 Task: Create List Workplace Policies in Board Corporate Social Responsibility Campaigns to Workspace Financial Planning and Analysis. Create List Workplace Safety in Board Voice of Customer Analysis to Workspace Financial Planning and Analysis. Create List Occupational Health in Board Customer Feedback Management and Action Planning to Workspace Financial Planning and Analysis
Action: Mouse moved to (492, 117)
Screenshot: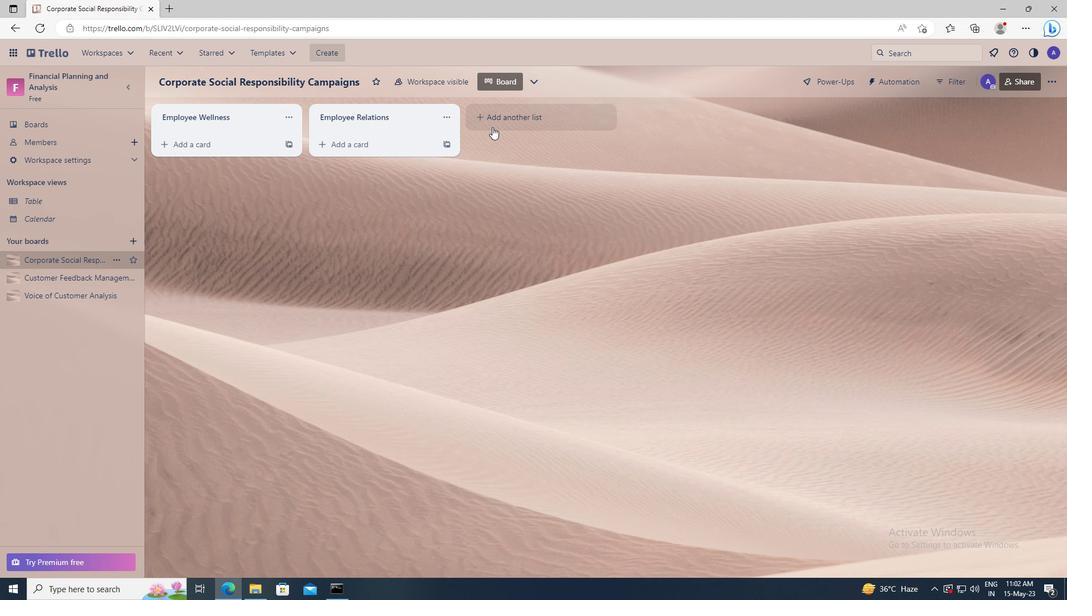 
Action: Mouse pressed left at (492, 117)
Screenshot: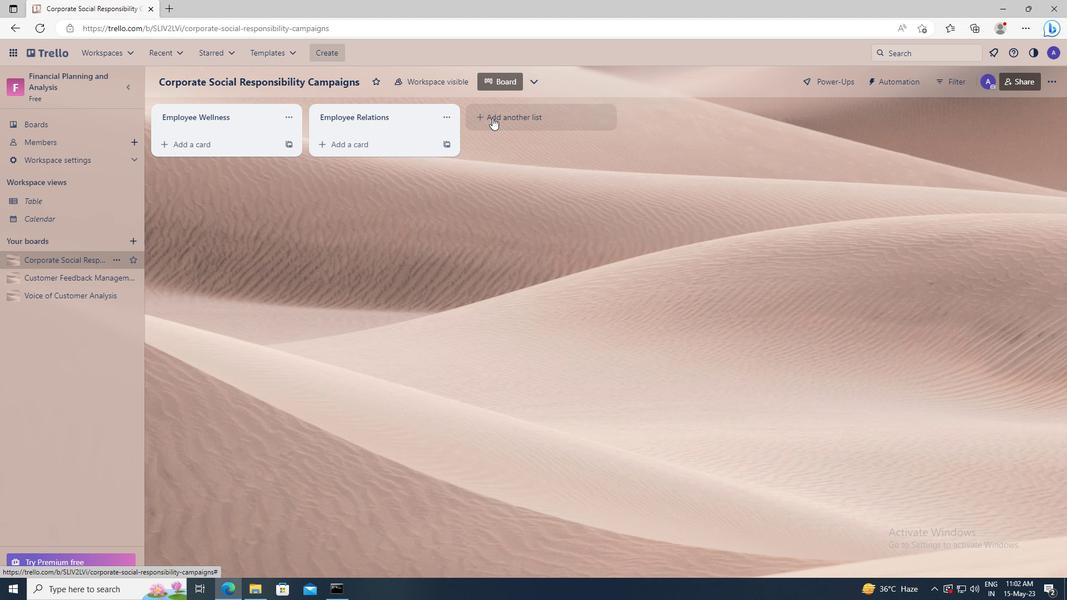 
Action: Key pressed <Key.shift>WORKPLACE<Key.space><Key.shift>POLICIES
Screenshot: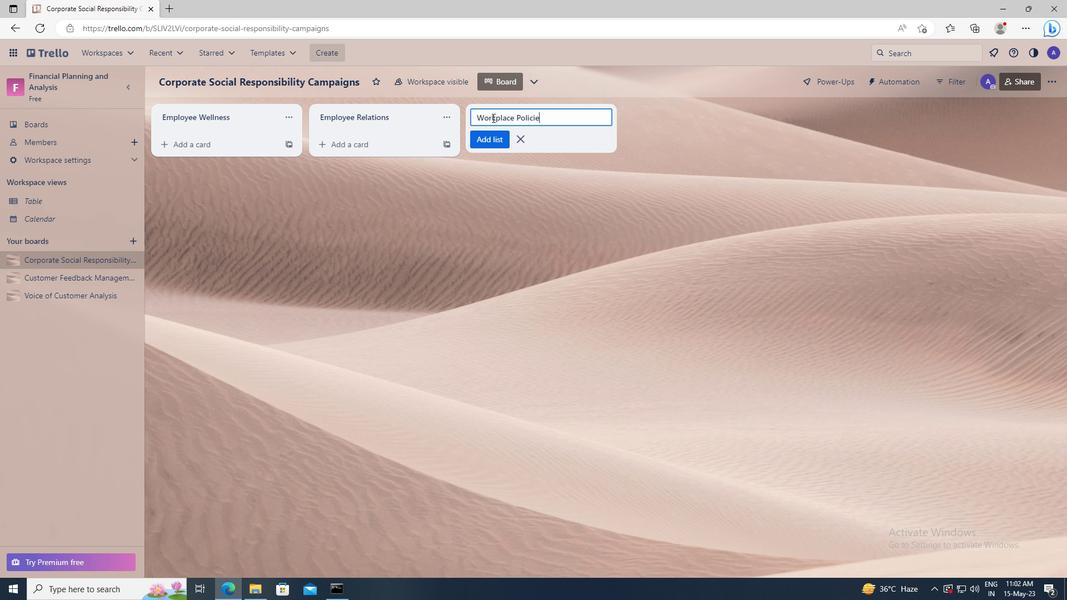 
Action: Mouse moved to (492, 140)
Screenshot: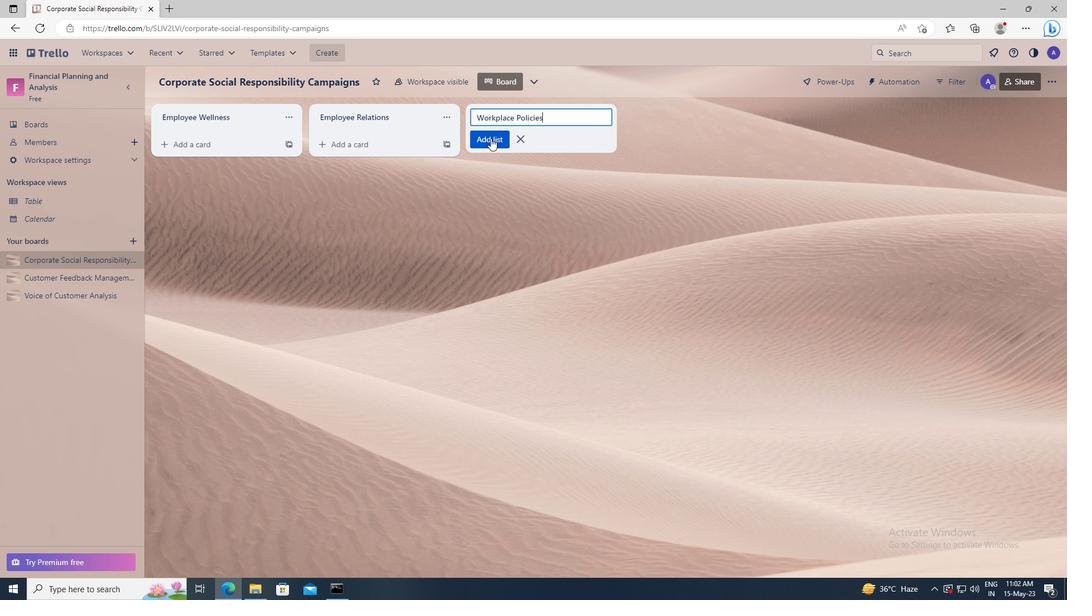 
Action: Mouse pressed left at (492, 140)
Screenshot: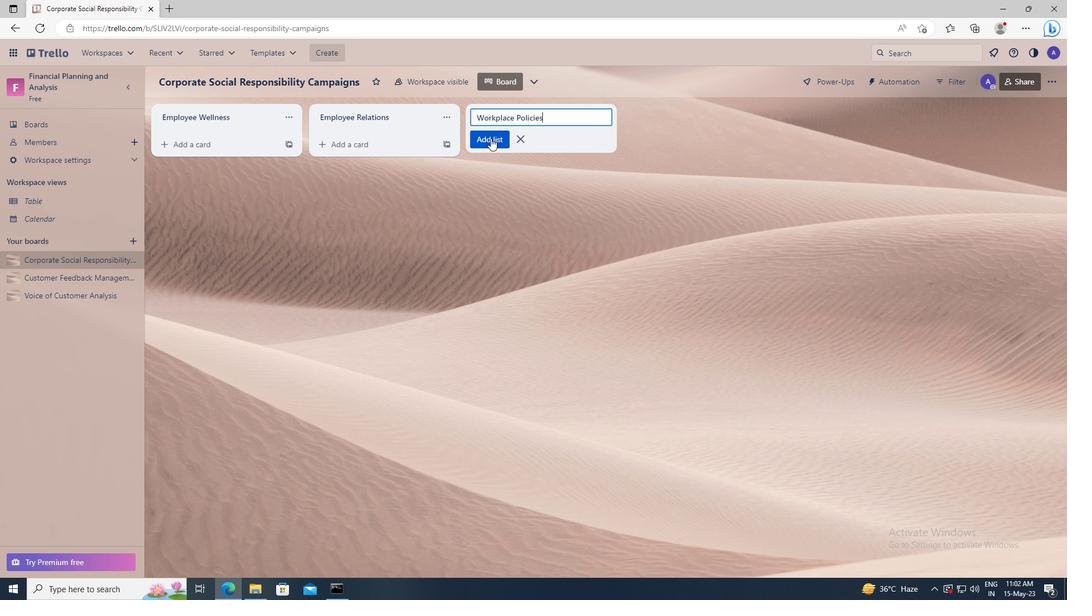 
Action: Mouse moved to (78, 293)
Screenshot: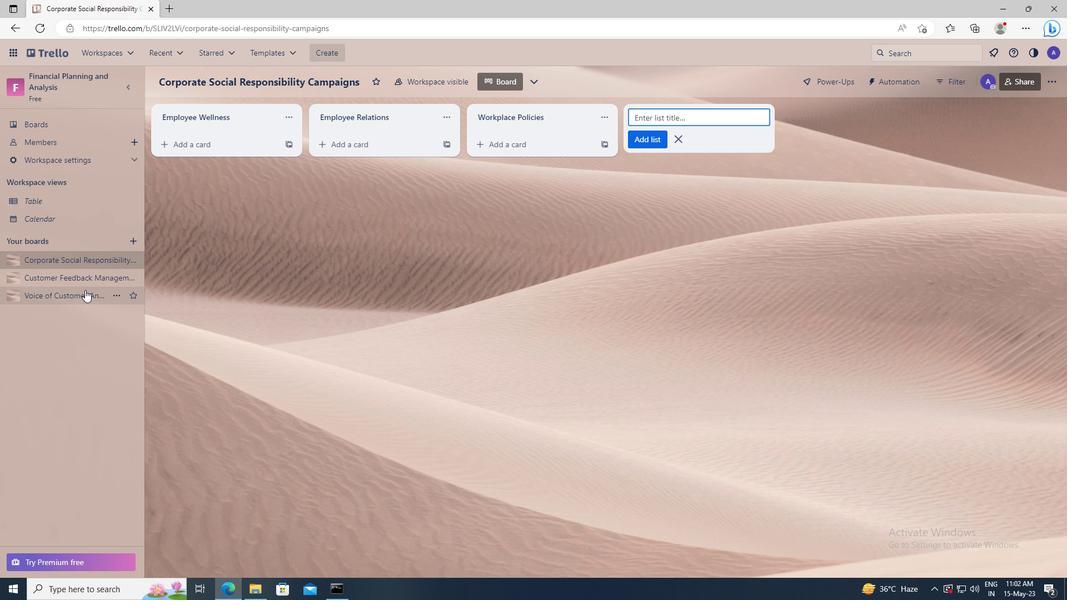 
Action: Mouse pressed left at (78, 293)
Screenshot: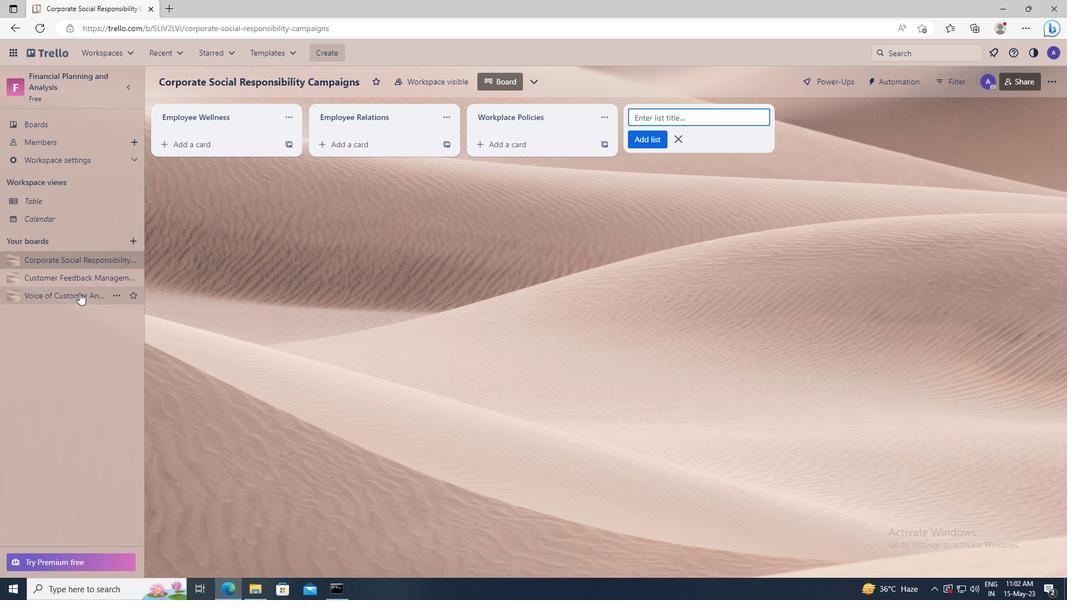 
Action: Mouse moved to (488, 116)
Screenshot: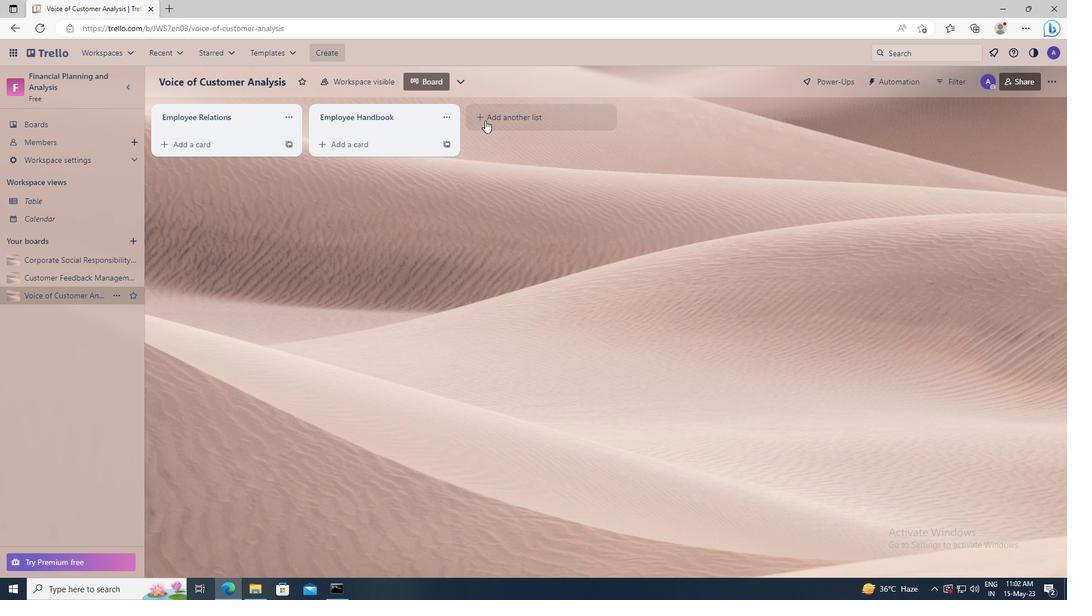 
Action: Mouse pressed left at (488, 116)
Screenshot: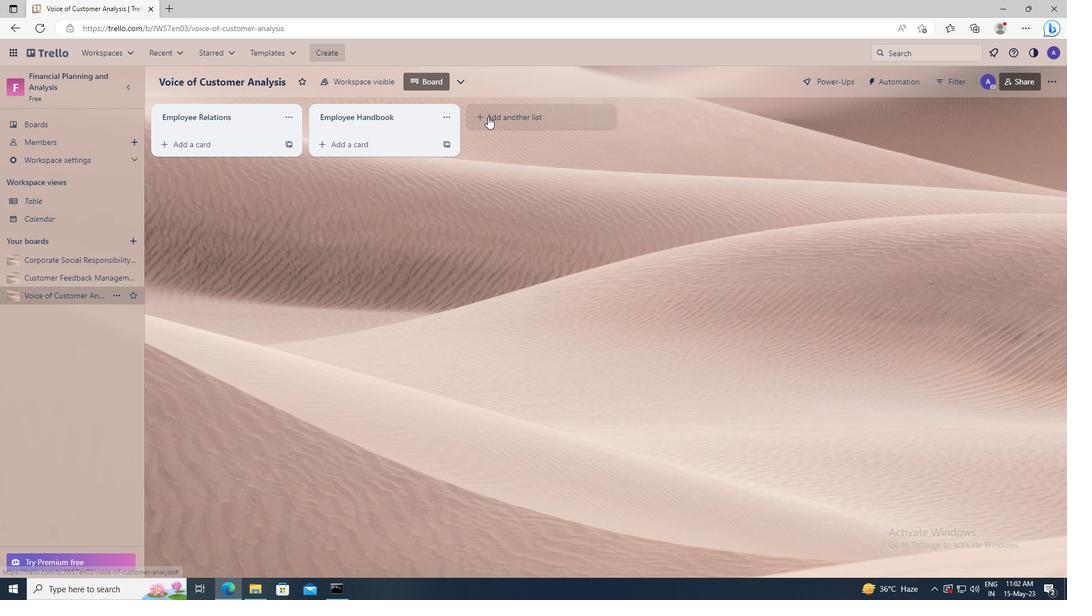 
Action: Key pressed <Key.shift>WORKPA<Key.backspace>LACE<Key.space><Key.shift>SAFETY
Screenshot: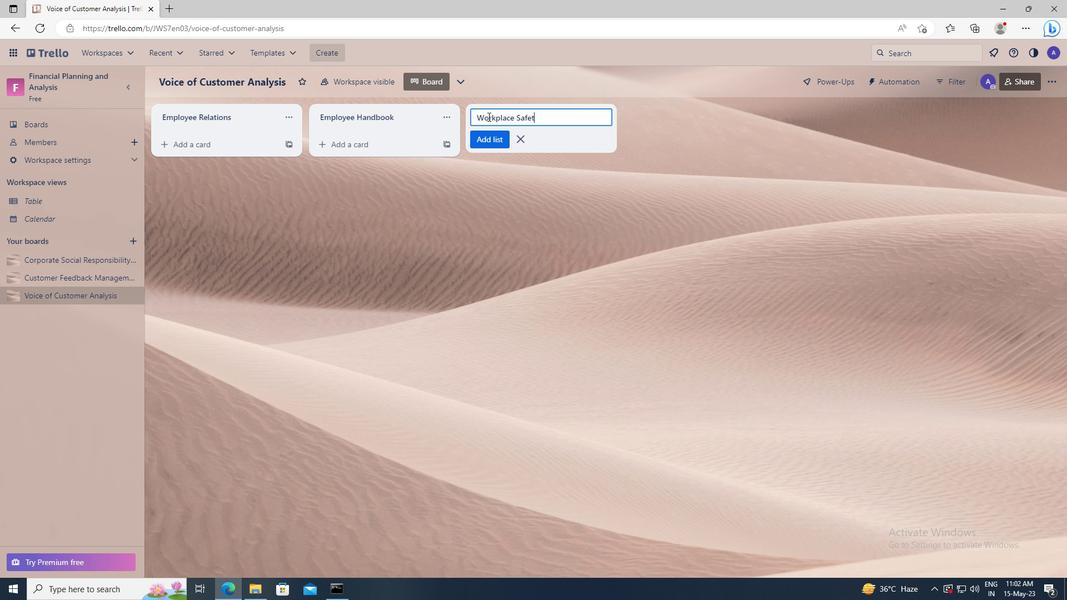 
Action: Mouse moved to (491, 140)
Screenshot: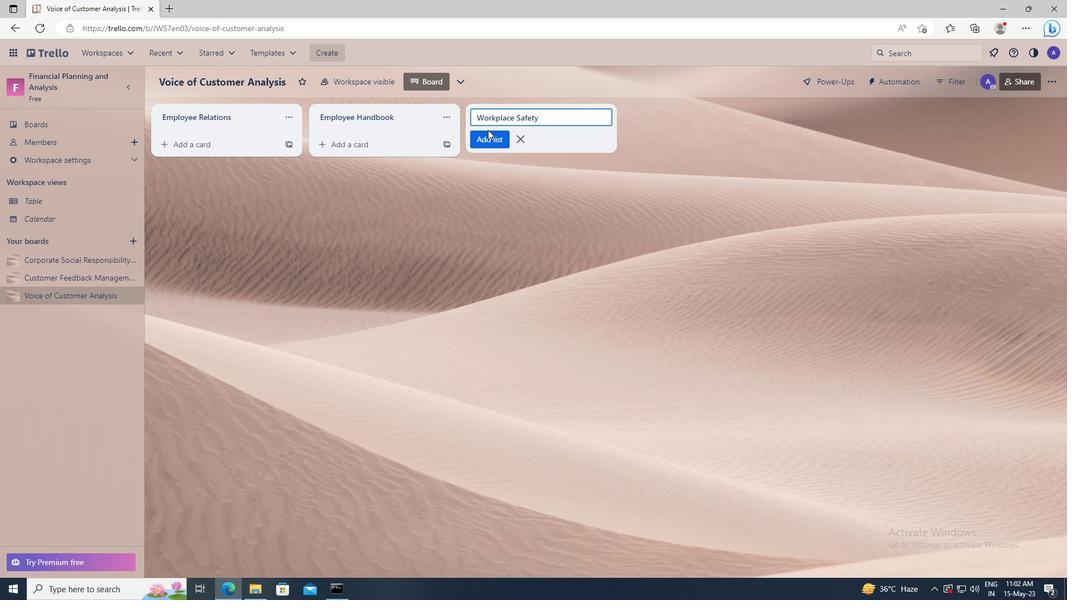 
Action: Mouse pressed left at (491, 140)
Screenshot: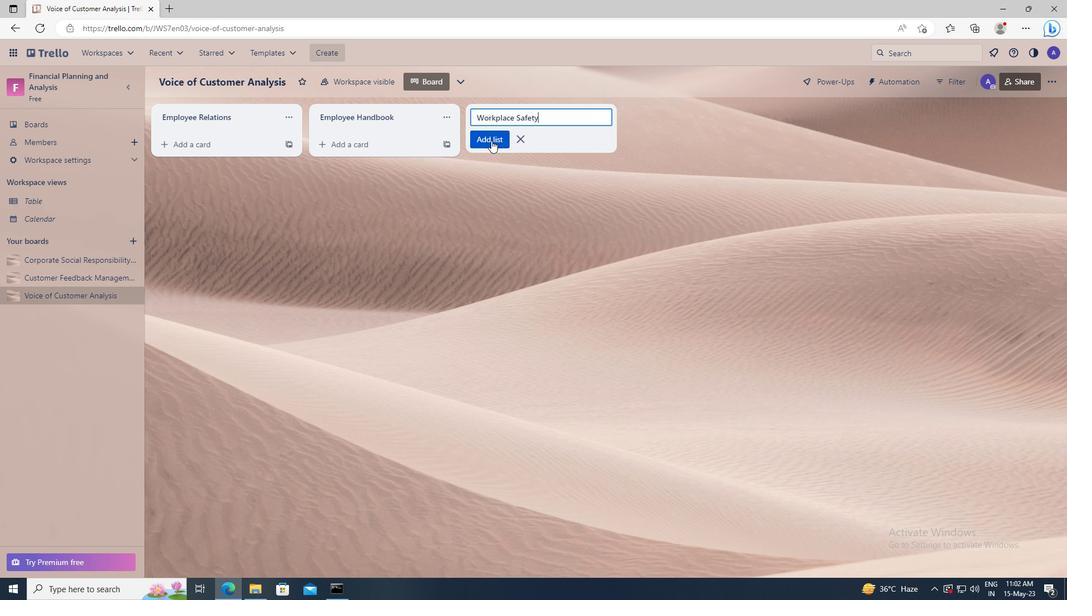 
Action: Mouse moved to (86, 273)
Screenshot: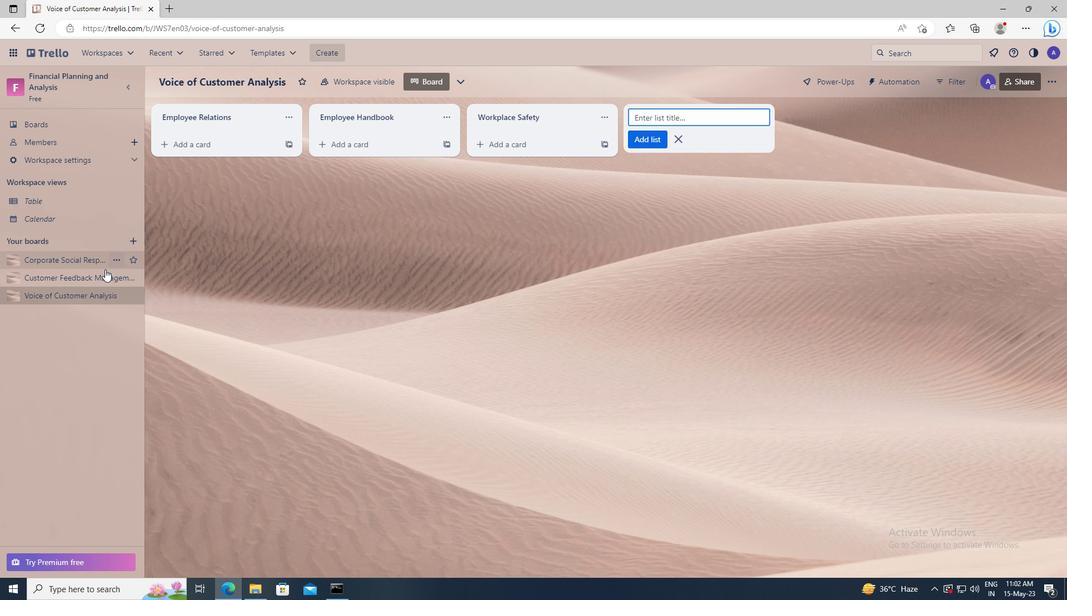 
Action: Mouse pressed left at (86, 273)
Screenshot: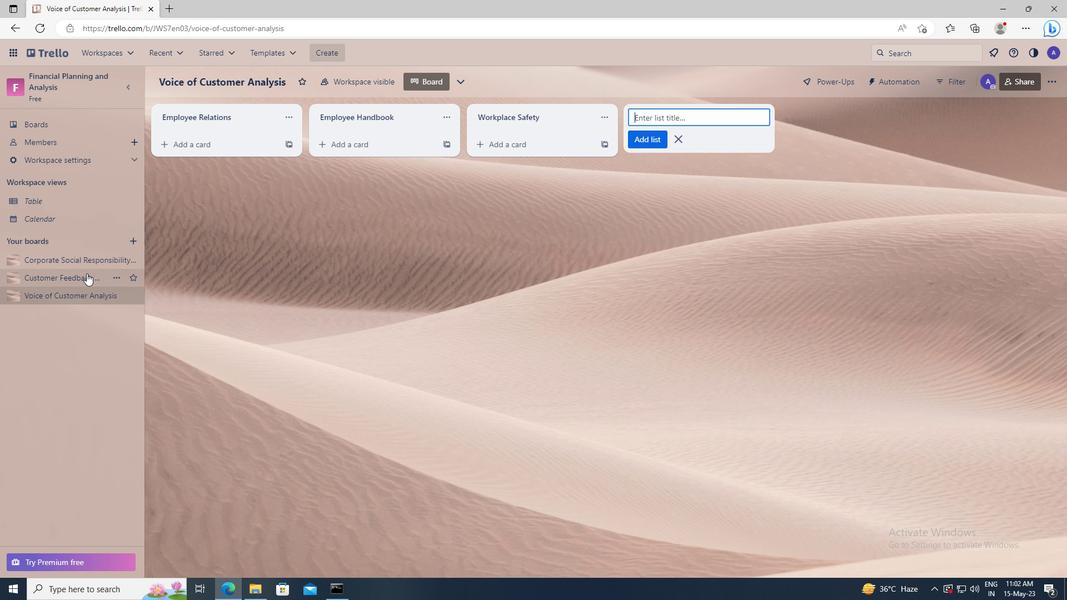 
Action: Mouse moved to (493, 117)
Screenshot: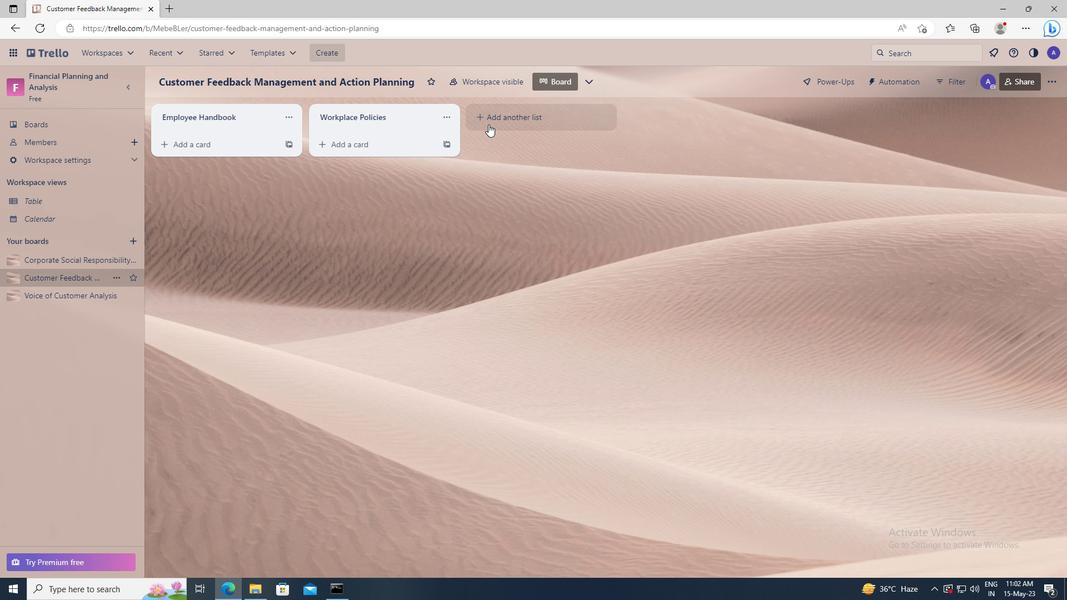 
Action: Mouse pressed left at (493, 117)
Screenshot: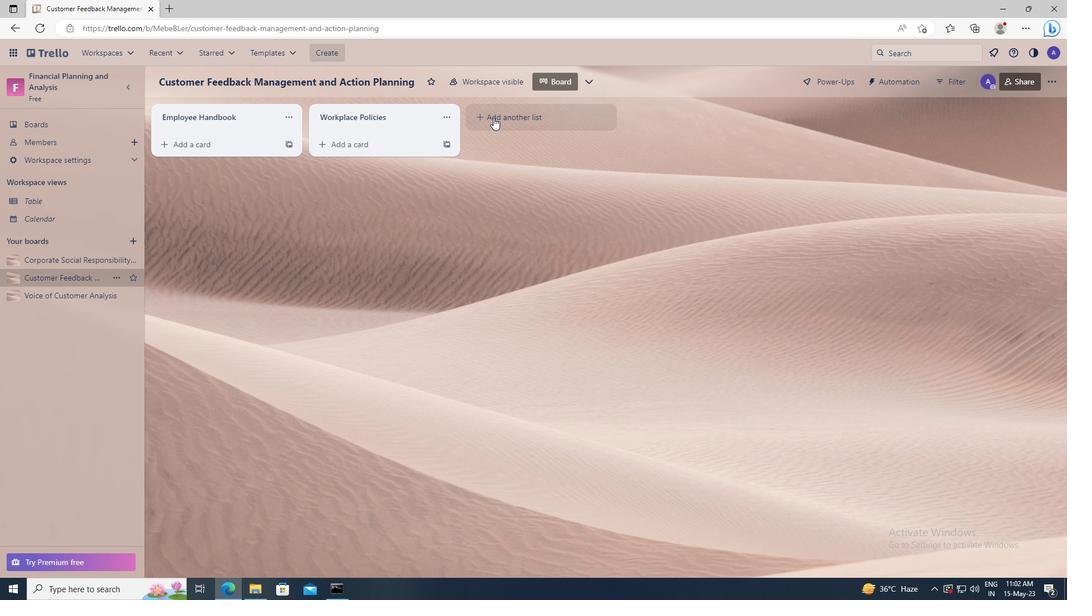 
Action: Key pressed <Key.shift>OCCUPATIONAL<Key.space><Key.shift>HEALTH
Screenshot: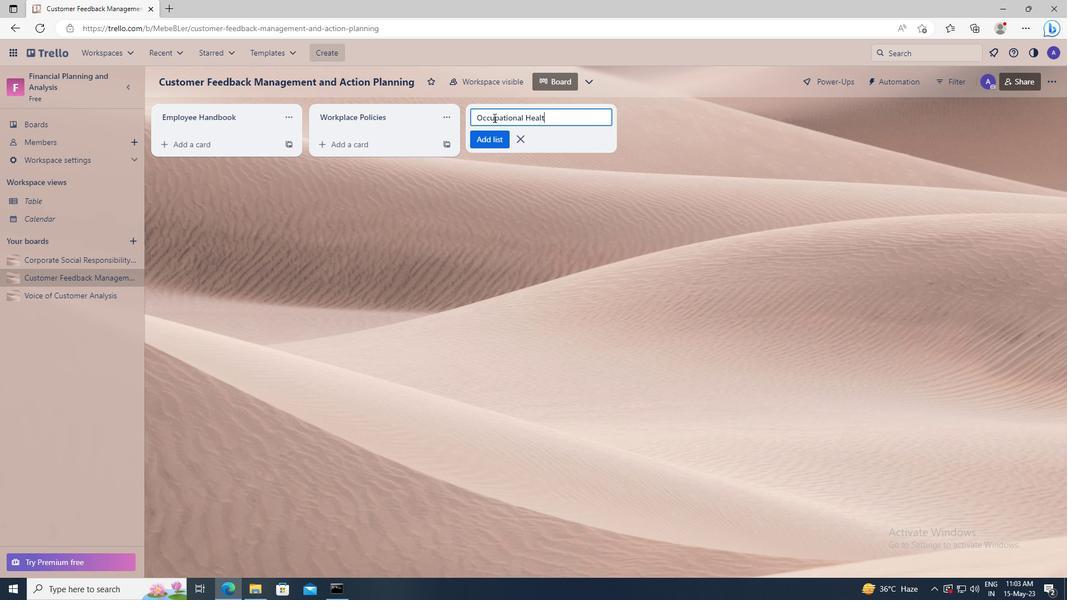 
Action: Mouse moved to (497, 140)
Screenshot: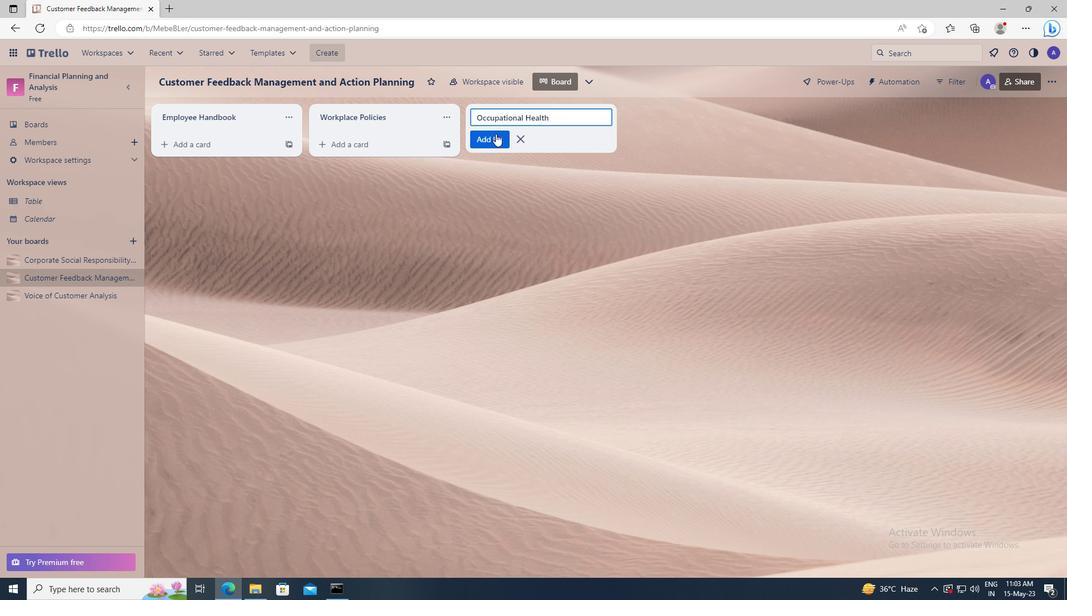 
Action: Mouse pressed left at (497, 140)
Screenshot: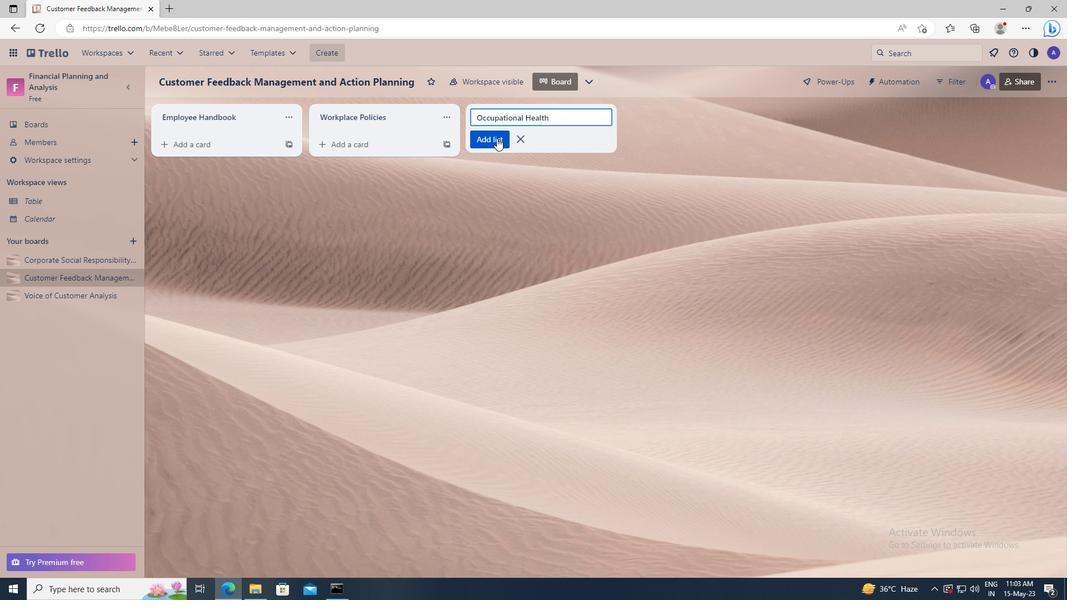 
